Task: Create Board Leadership Coaching to Workspace Human Resources Consulting. Create Board Sales Performance Improvement to Workspace Human Resources Consulting. Create Board IT Infrastructure Design and Implementation to Workspace Human Resources Consulting
Action: Mouse moved to (336, 394)
Screenshot: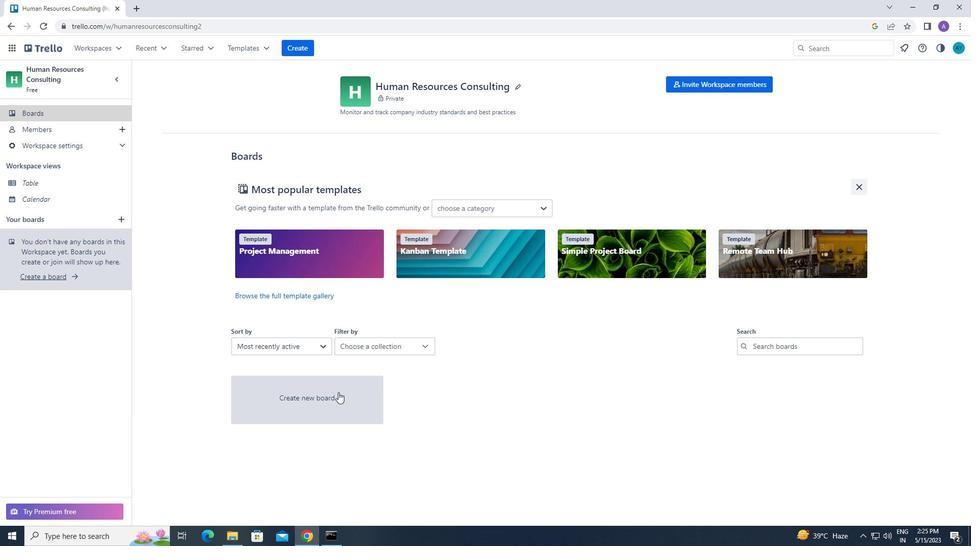 
Action: Mouse pressed left at (336, 394)
Screenshot: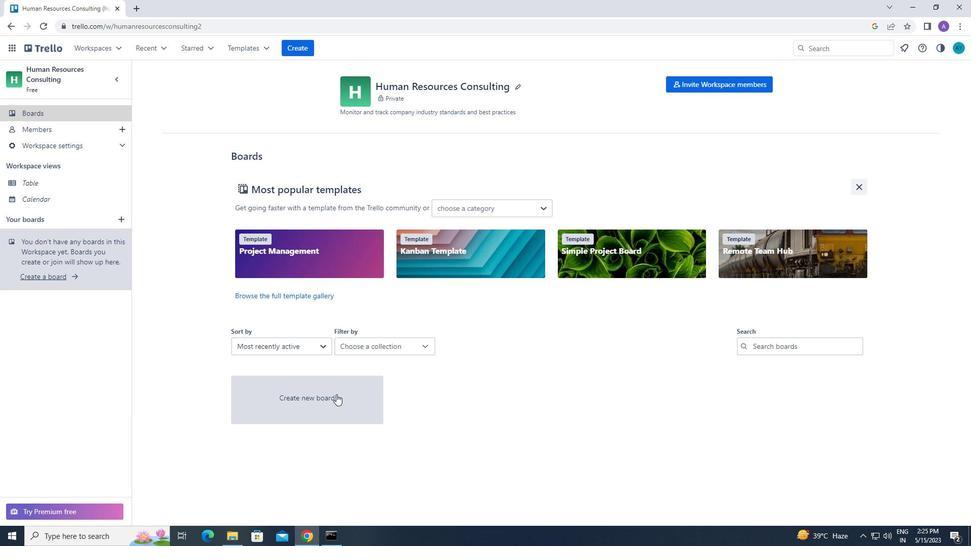
Action: Mouse moved to (430, 360)
Screenshot: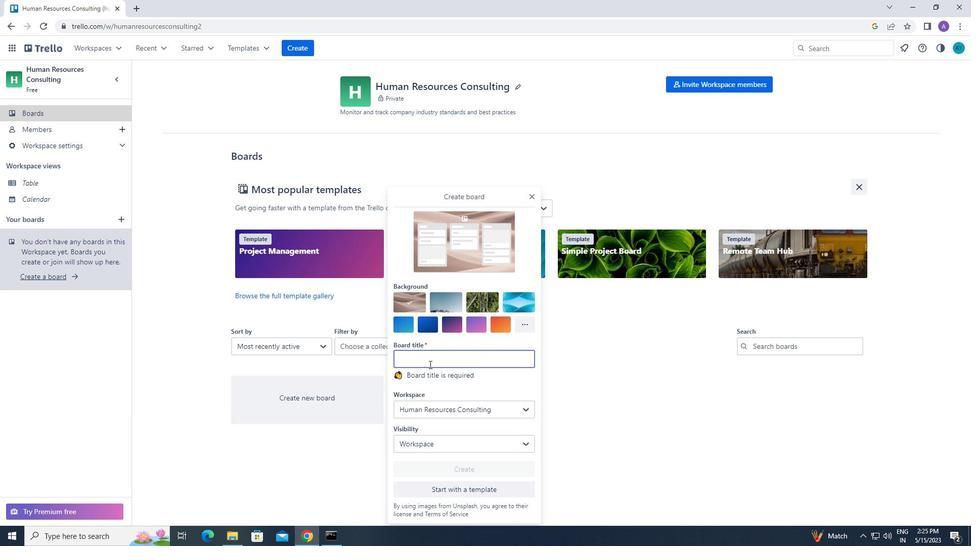 
Action: Mouse pressed left at (430, 360)
Screenshot: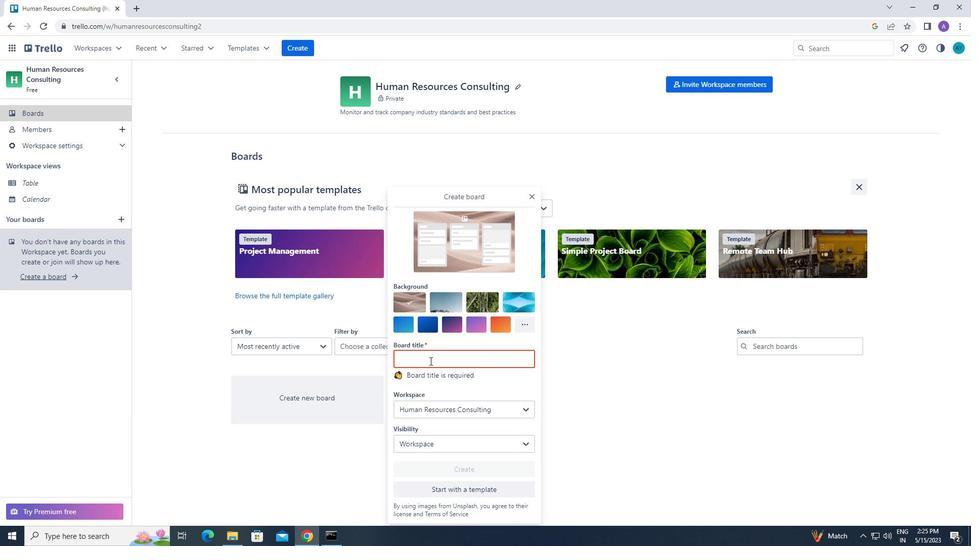 
Action: Key pressed <Key.caps_lock>l<Key.caps_lock>eade
Screenshot: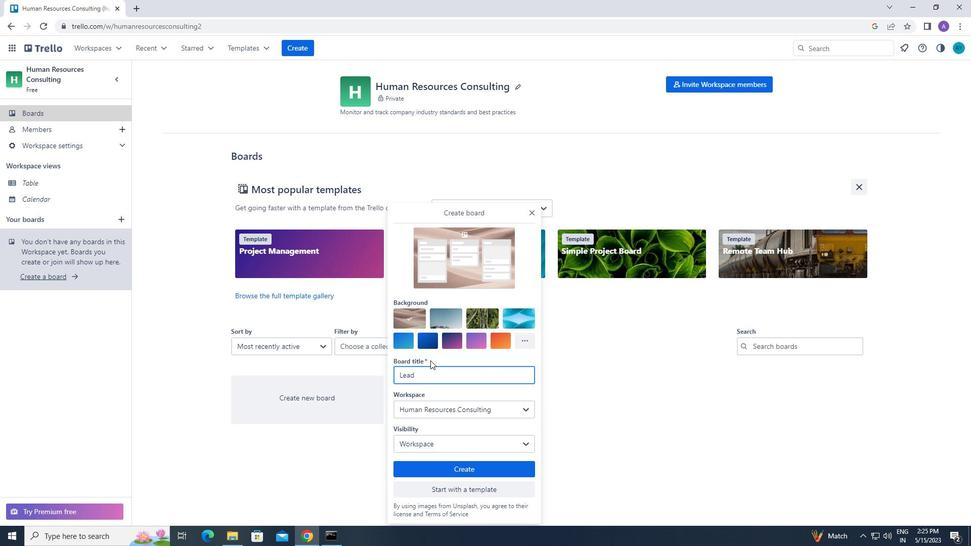 
Action: Mouse moved to (446, 282)
Screenshot: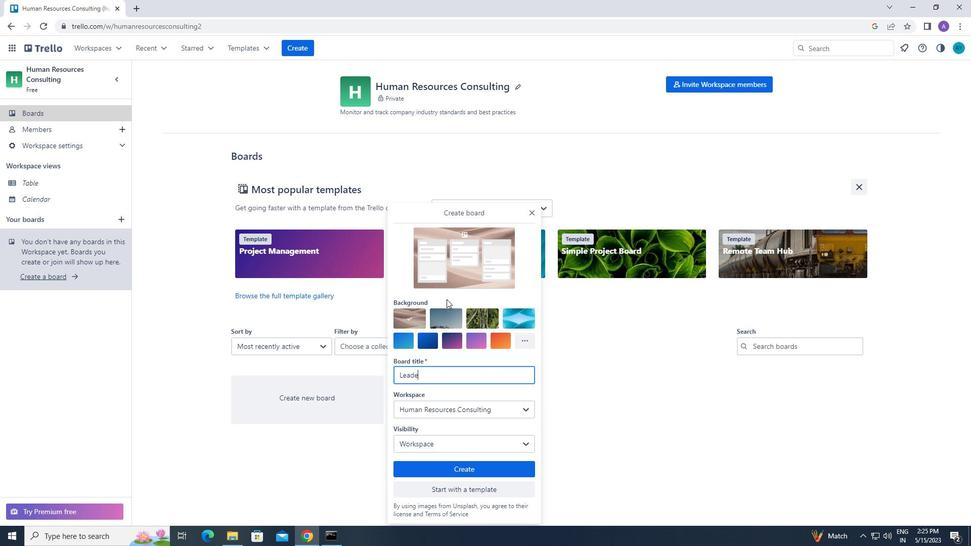 
Action: Key pressed rship<Key.space><Key.caps_lock>c<Key.caps_lock>oaching
Screenshot: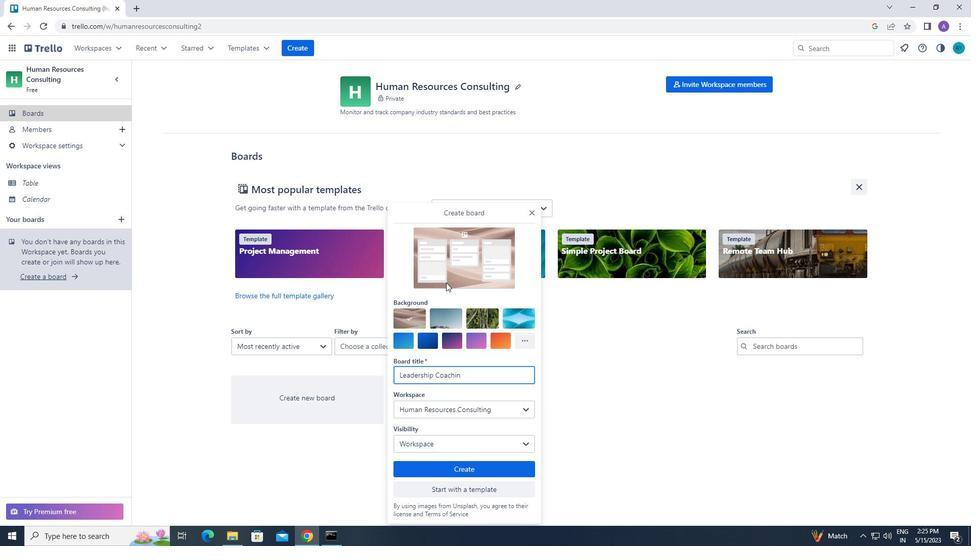 
Action: Mouse moved to (412, 464)
Screenshot: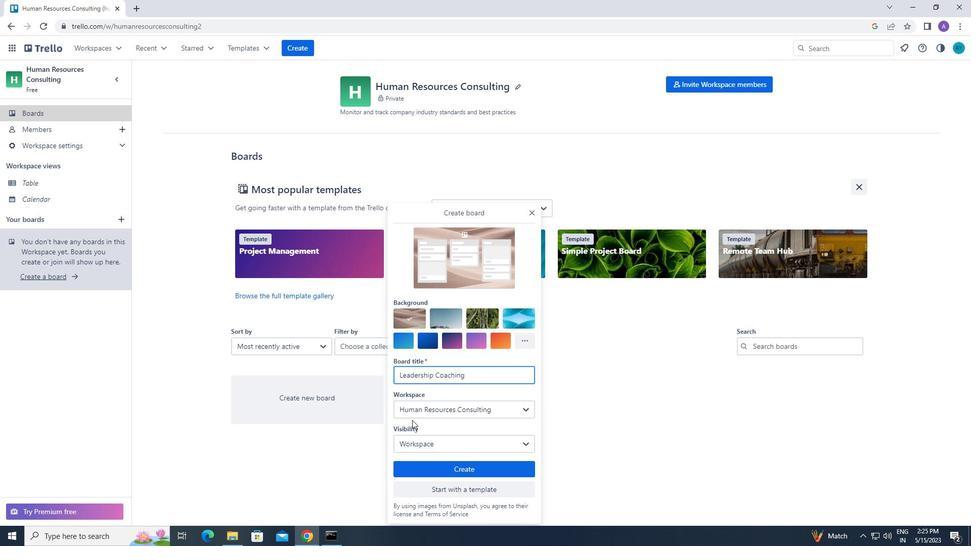 
Action: Mouse pressed left at (412, 464)
Screenshot: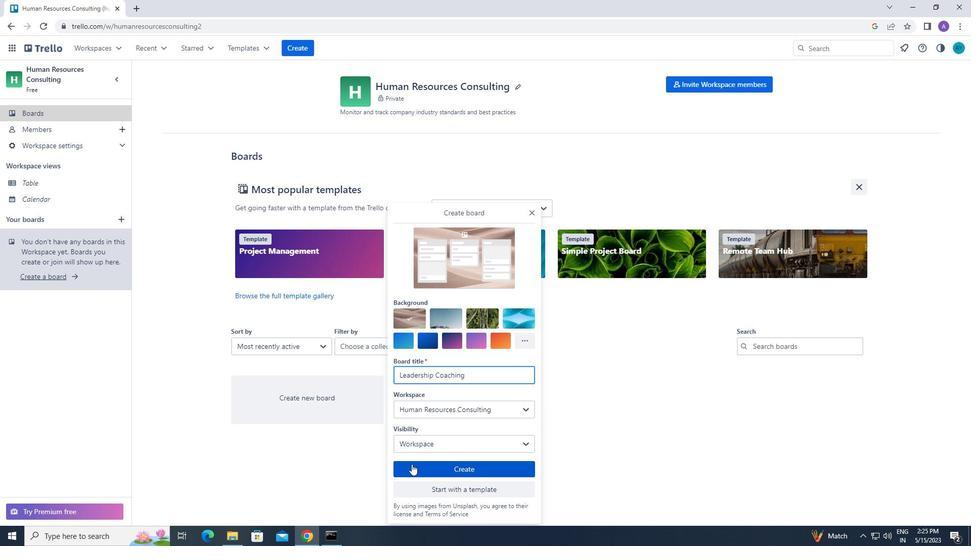 
Action: Mouse moved to (293, 45)
Screenshot: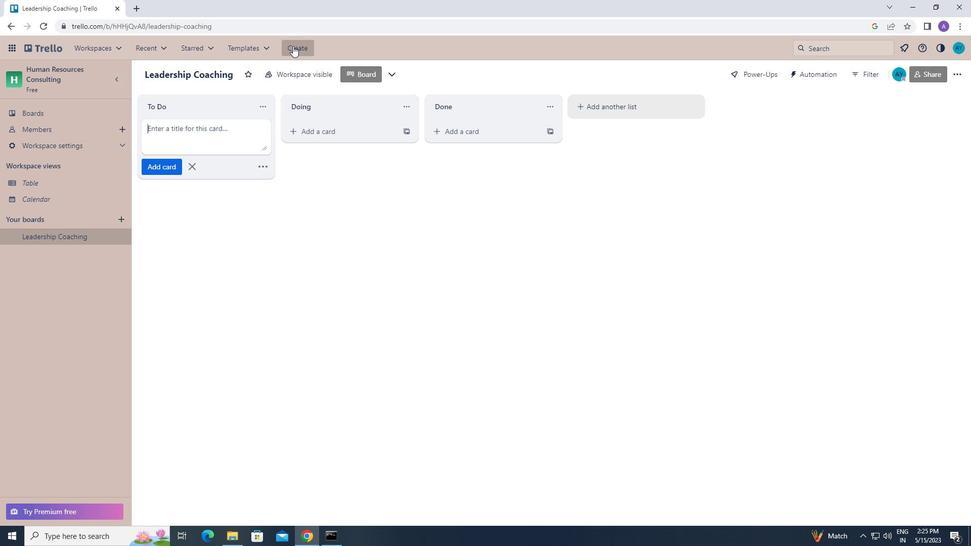 
Action: Mouse pressed left at (293, 45)
Screenshot: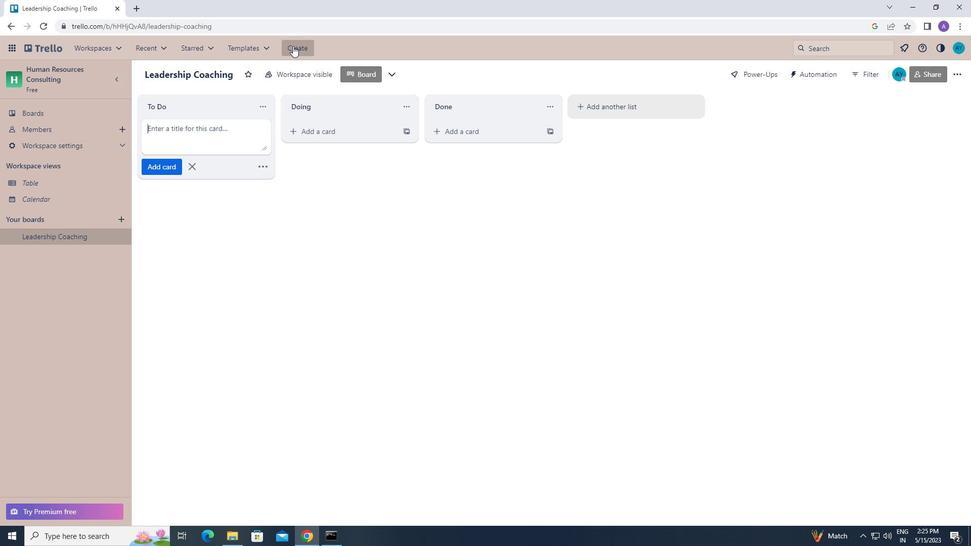 
Action: Mouse moved to (317, 84)
Screenshot: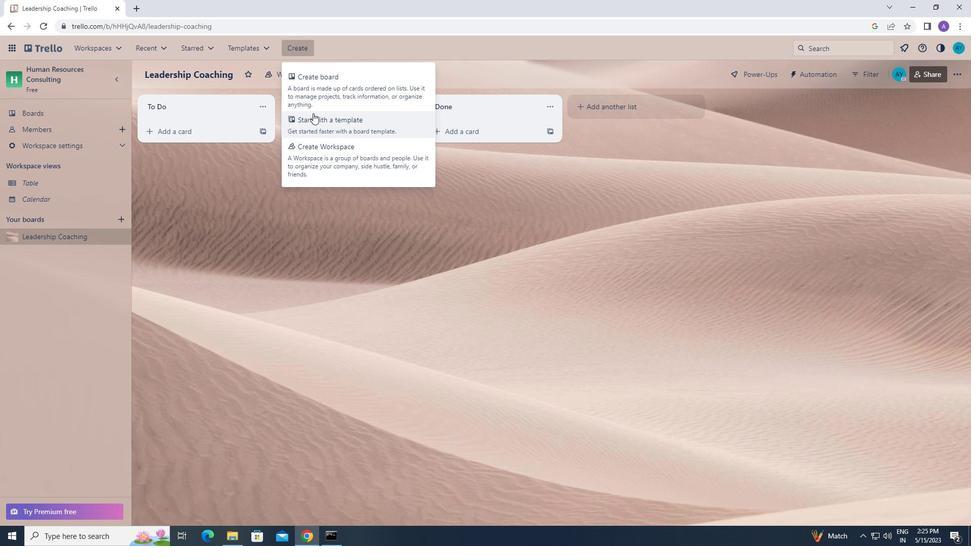 
Action: Mouse pressed left at (317, 84)
Screenshot: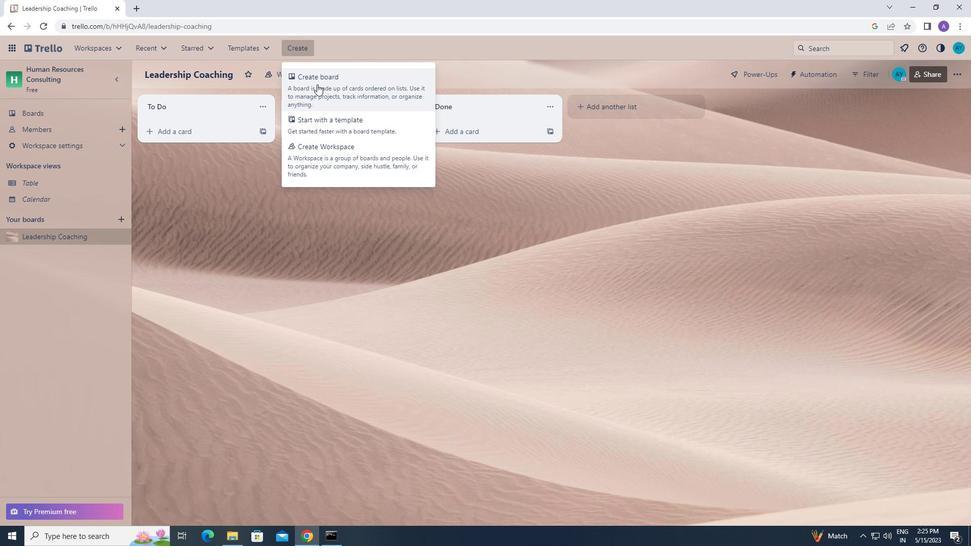 
Action: Mouse moved to (342, 237)
Screenshot: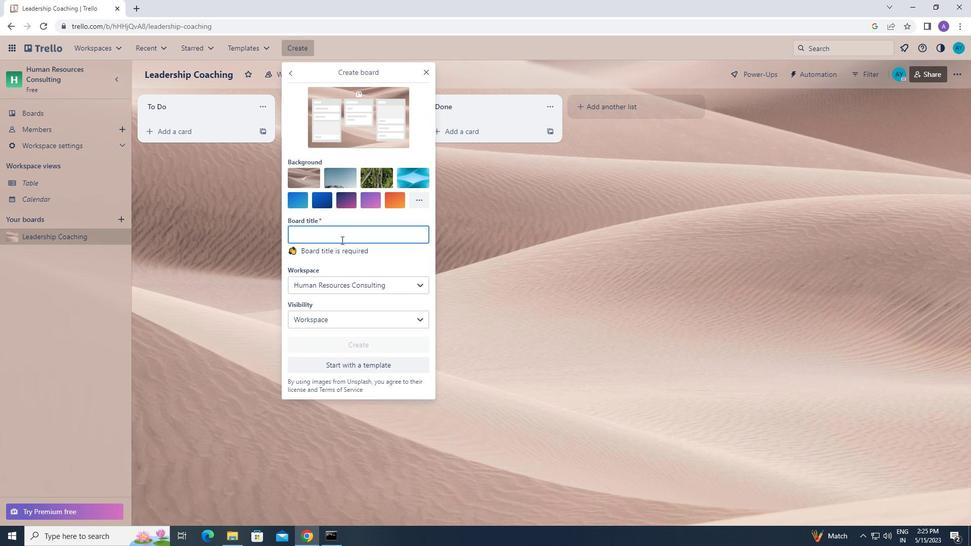 
Action: Mouse pressed left at (342, 237)
Screenshot: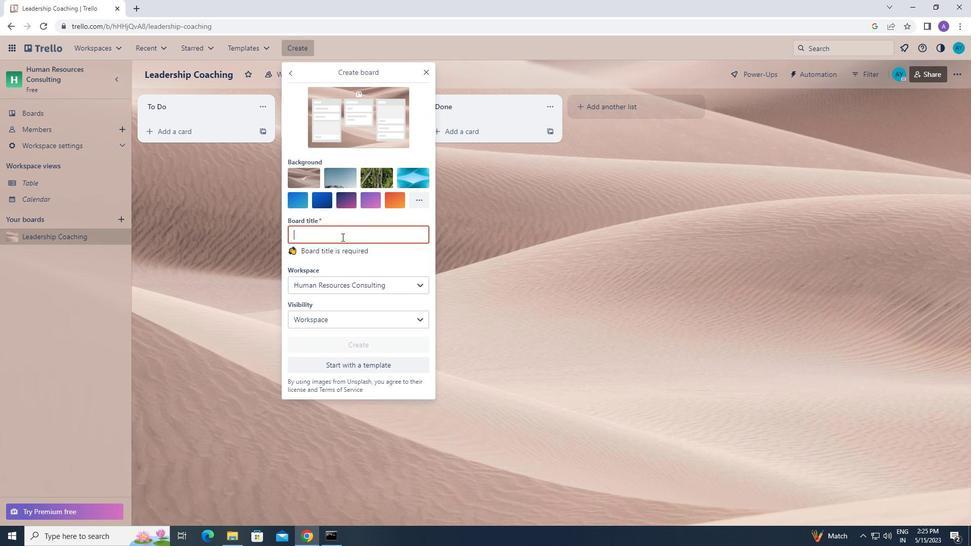 
Action: Mouse moved to (342, 237)
Screenshot: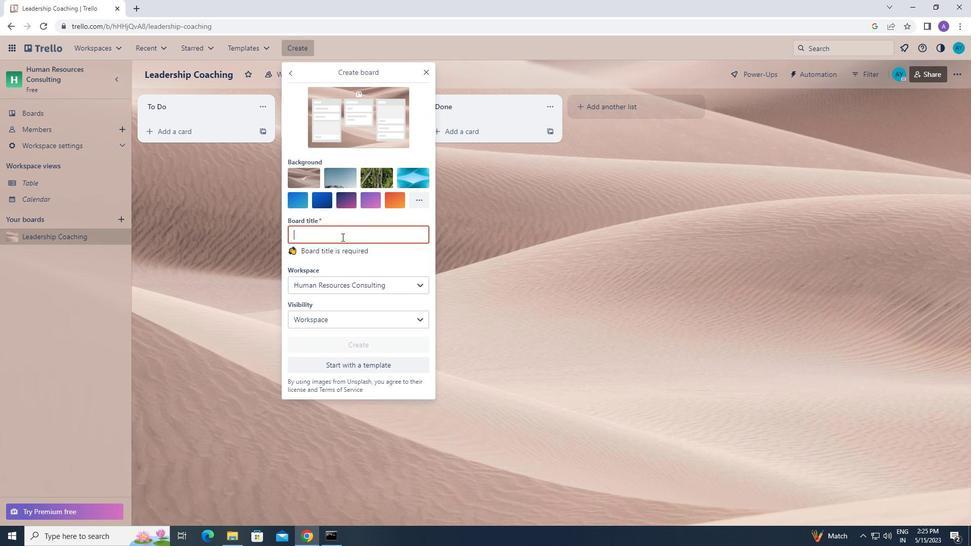
Action: Key pressed <Key.caps_lock>s<Key.caps_lock>ales<Key.space><Key.caps_lock>p<Key.caps_lock>erfor
Screenshot: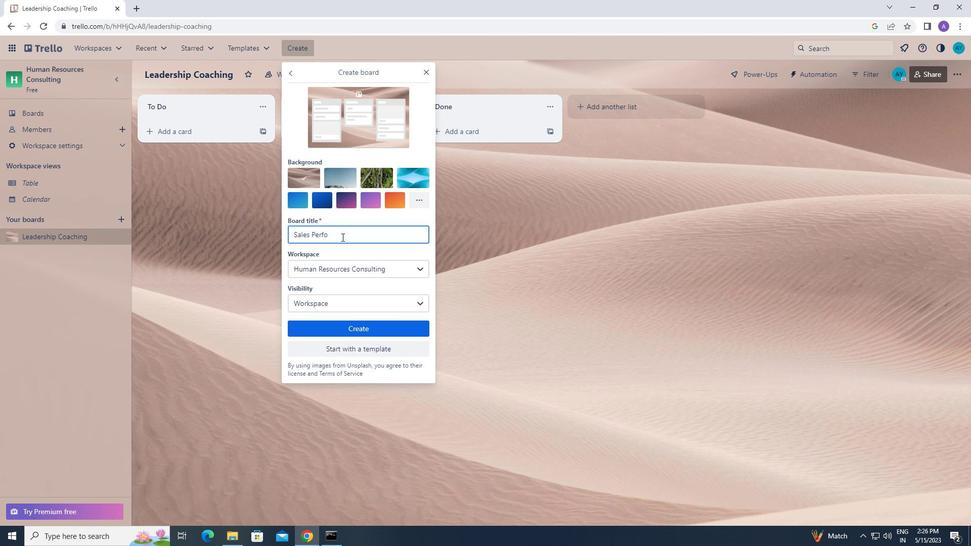 
Action: Mouse moved to (481, 253)
Screenshot: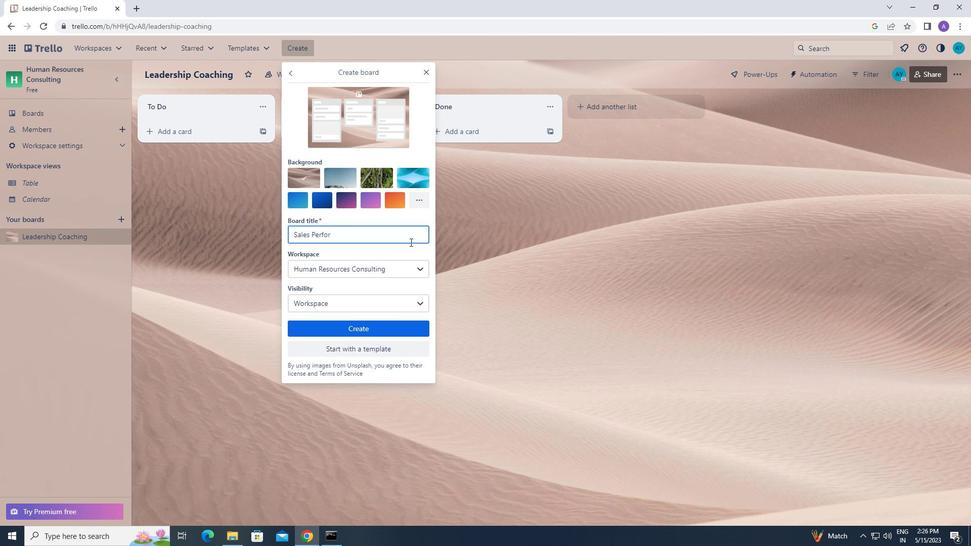 
Action: Key pressed mance<Key.space><Key.caps_lock>i<Key.caps_lock>mprovement
Screenshot: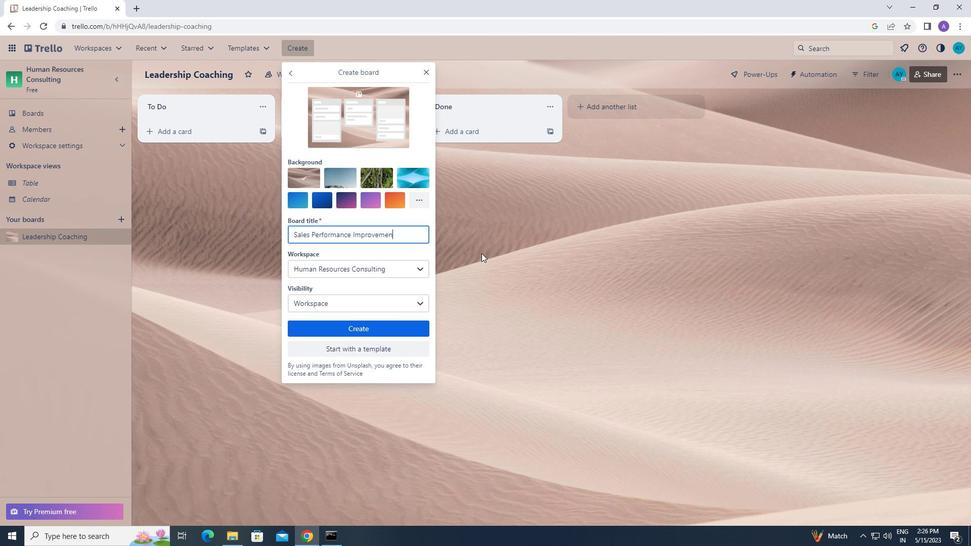 
Action: Mouse moved to (372, 330)
Screenshot: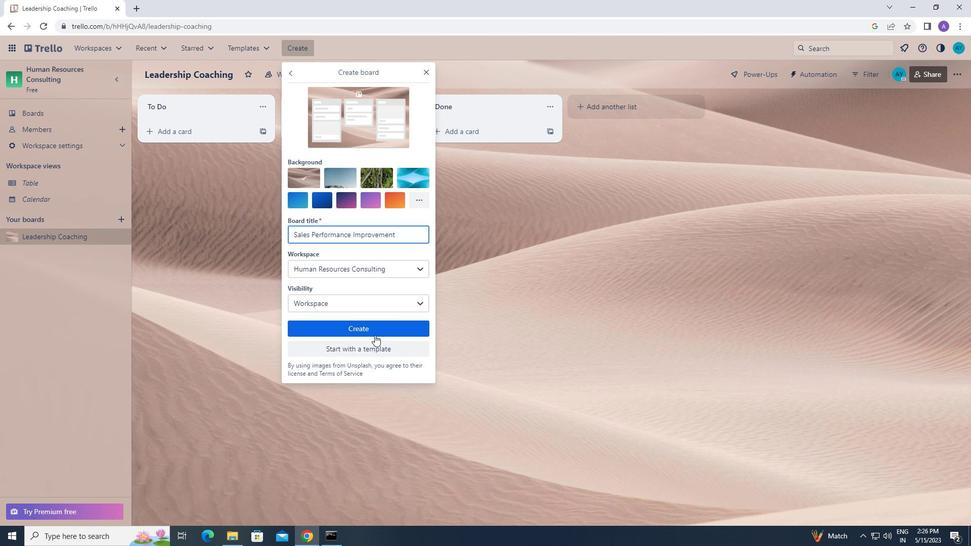 
Action: Mouse pressed left at (372, 330)
Screenshot: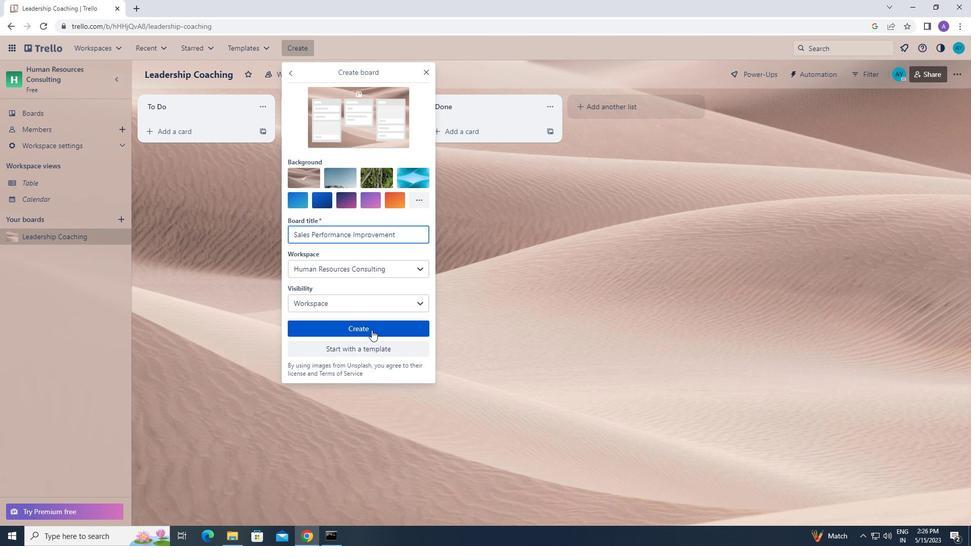
Action: Mouse moved to (292, 48)
Screenshot: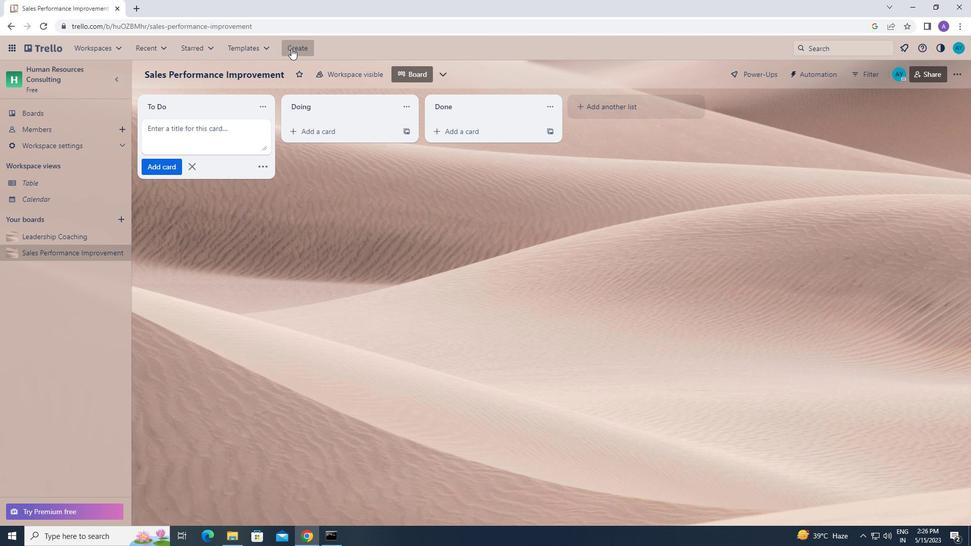 
Action: Mouse pressed left at (292, 48)
Screenshot: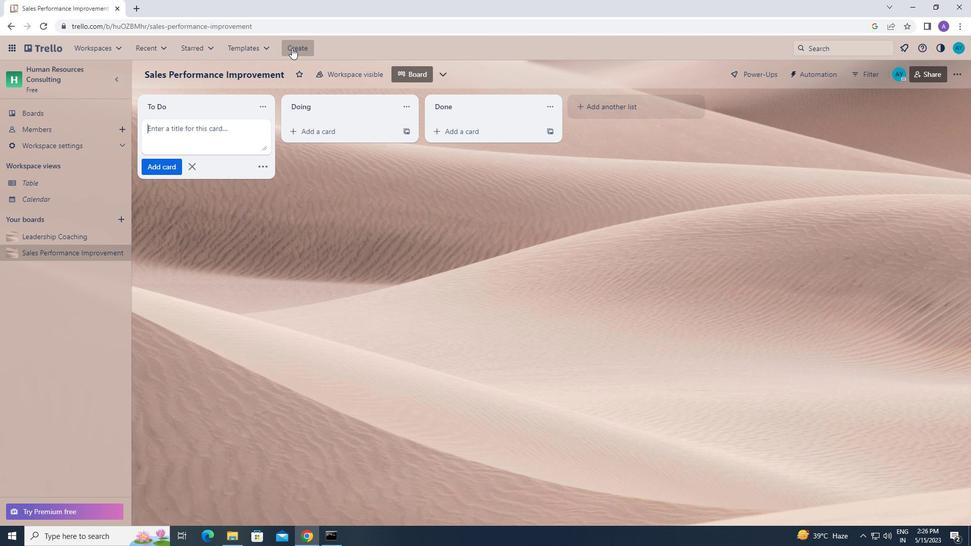 
Action: Mouse moved to (303, 82)
Screenshot: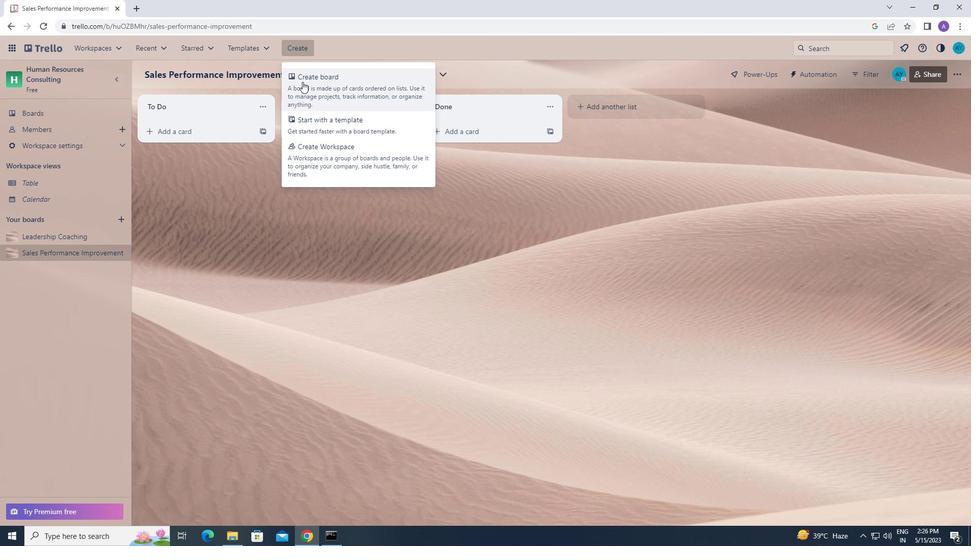 
Action: Mouse pressed left at (303, 82)
Screenshot: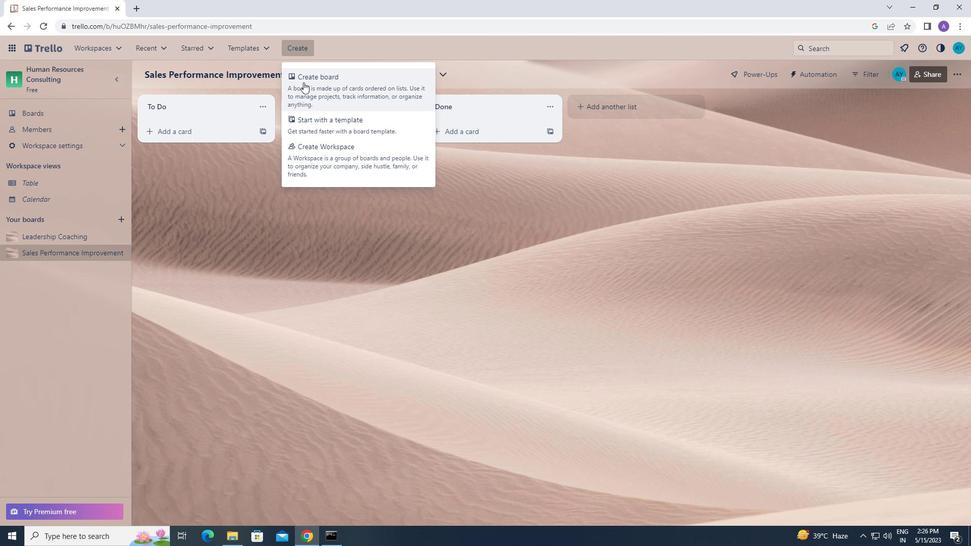 
Action: Mouse moved to (297, 237)
Screenshot: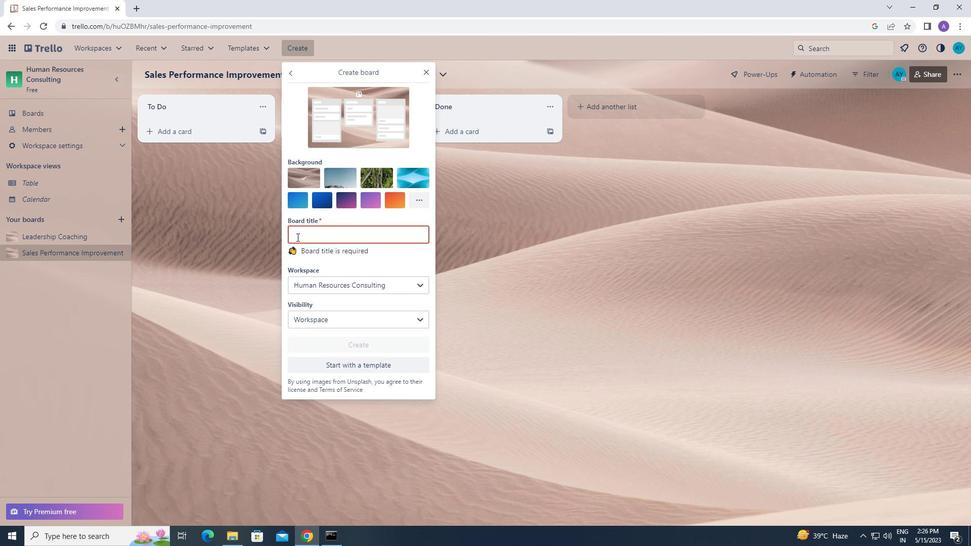 
Action: Mouse pressed left at (297, 237)
Screenshot: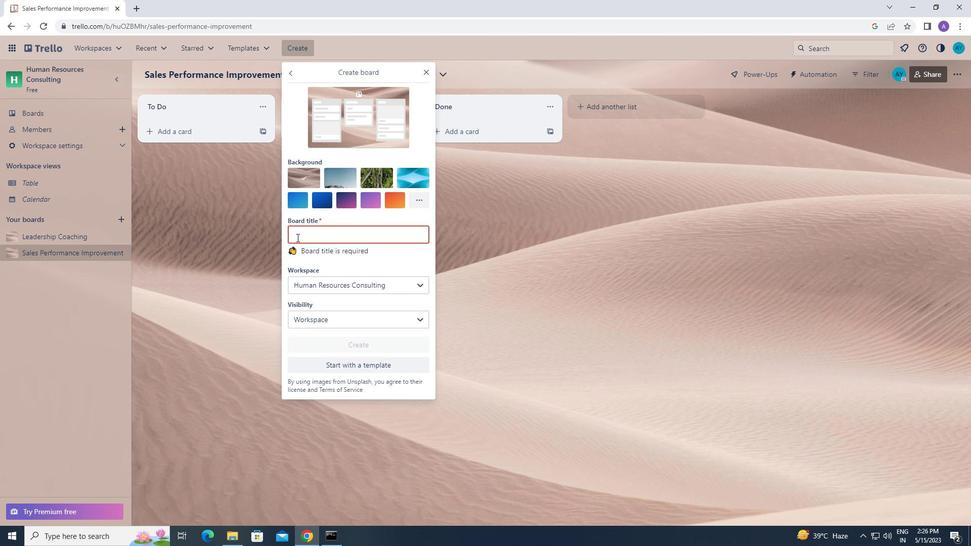 
Action: Key pressed <Key.caps_lock>it
Screenshot: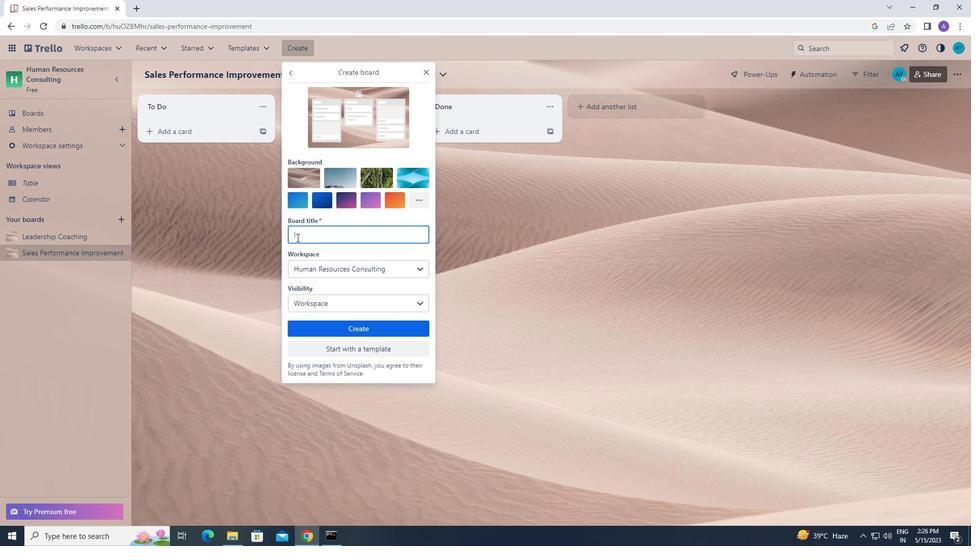 
Action: Mouse moved to (464, 249)
Screenshot: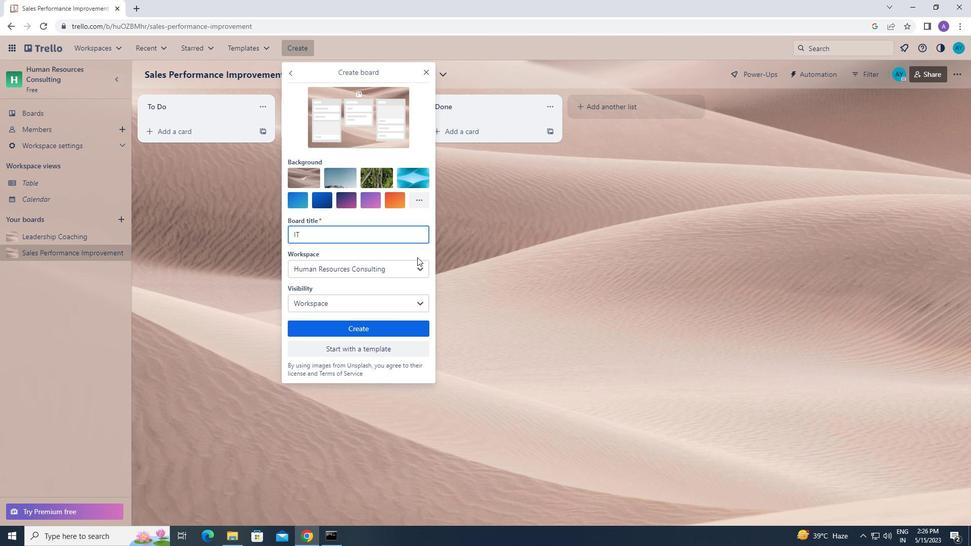 
Action: Key pressed <Key.space>i<Key.caps_lock>nfrastructure<Key.space><Key.caps_lock>d<Key.caps_lock>esign<Key.space>and<Key.space><Key.caps_lock>i<Key.caps_lock>mplementation
Screenshot: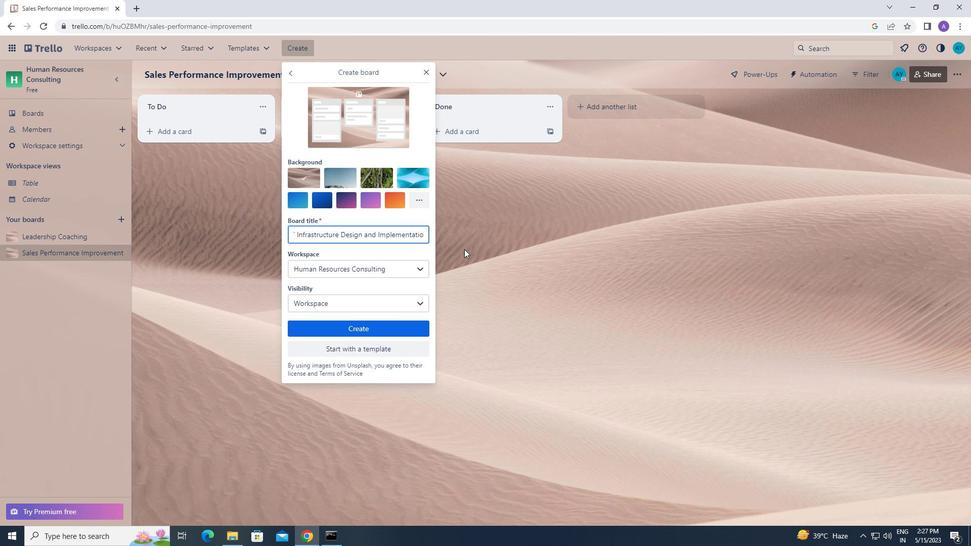 
Action: Mouse moved to (387, 324)
Screenshot: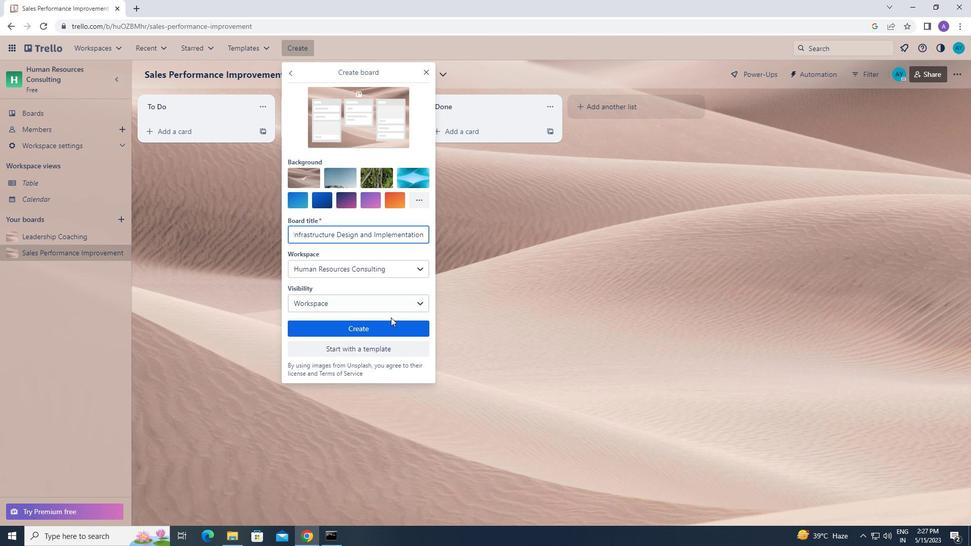 
Action: Mouse pressed left at (387, 324)
Screenshot: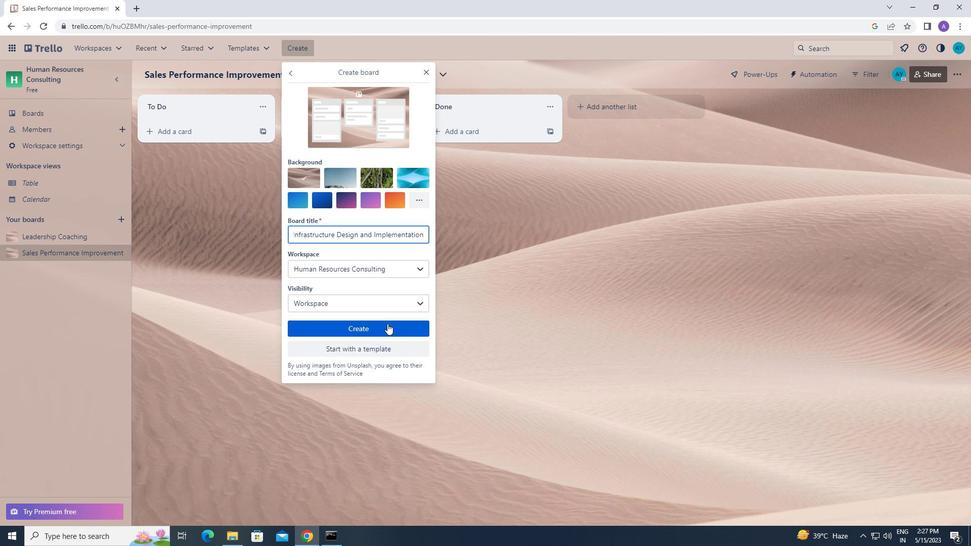 
Action: Mouse moved to (473, 365)
Screenshot: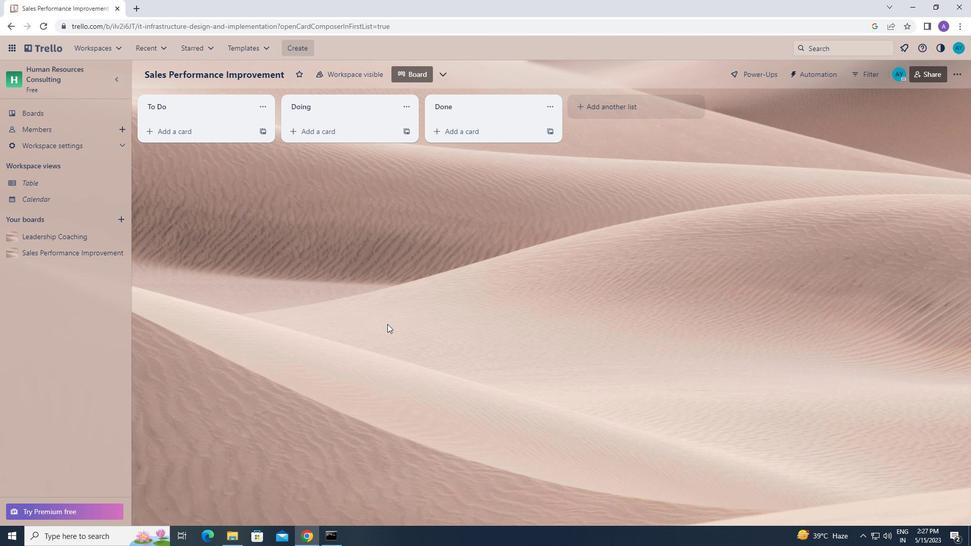 
